 Task: Filter the all opportunities by "Won records"
Action: Mouse scrolled (132, 186) with delta (0, 0)
Screenshot: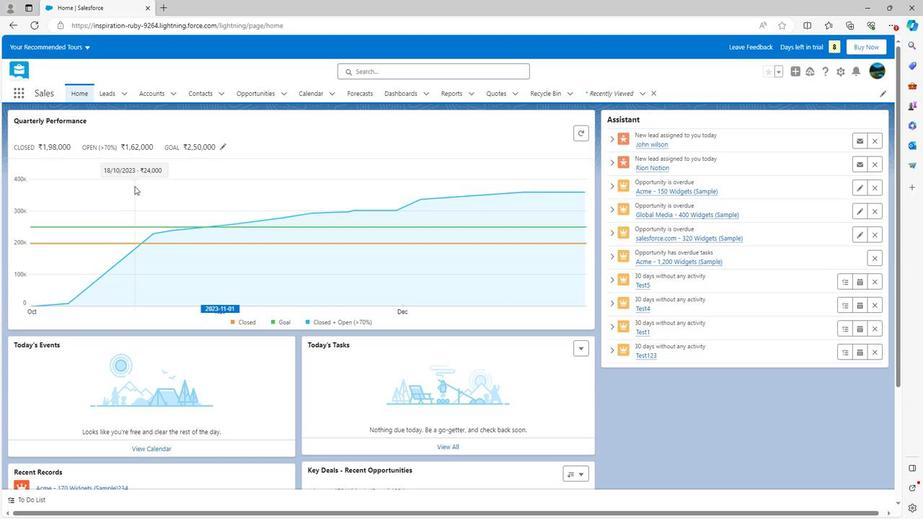 
Action: Mouse scrolled (132, 186) with delta (0, 0)
Screenshot: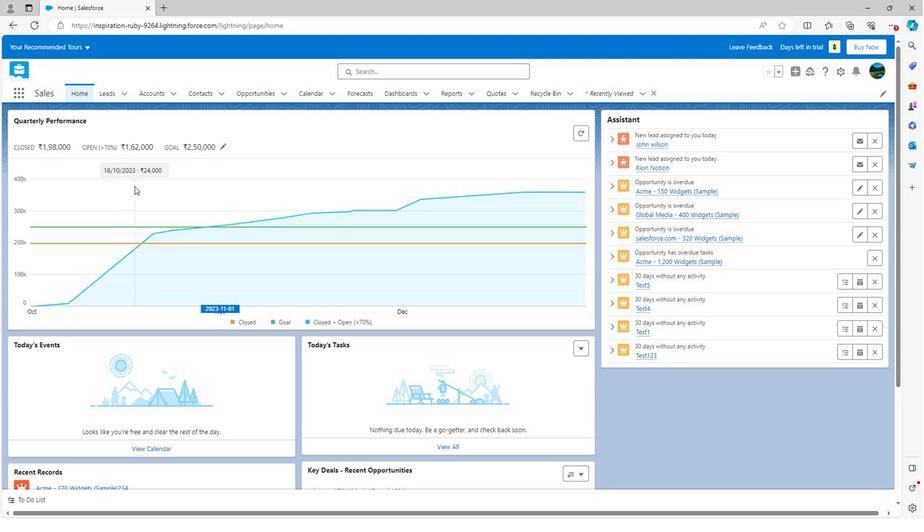 
Action: Mouse scrolled (132, 186) with delta (0, 0)
Screenshot: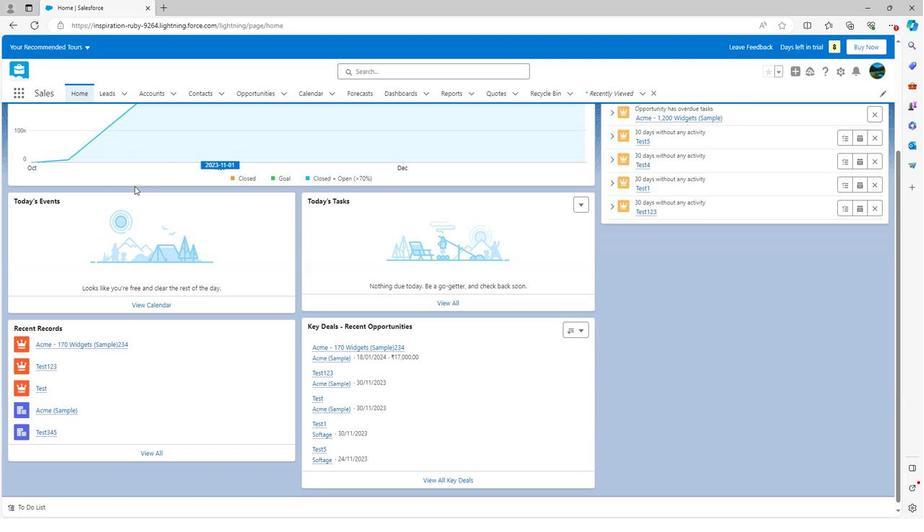 
Action: Mouse scrolled (132, 186) with delta (0, 0)
Screenshot: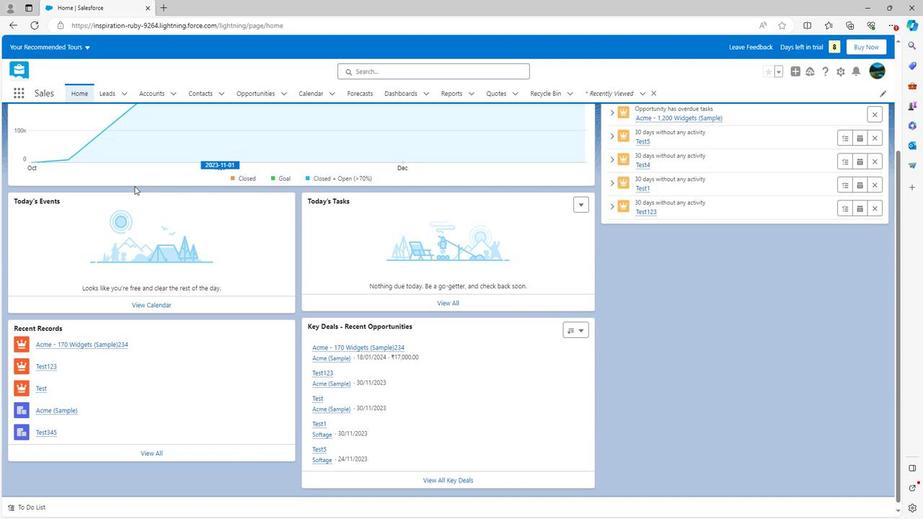 
Action: Mouse scrolled (132, 186) with delta (0, 0)
Screenshot: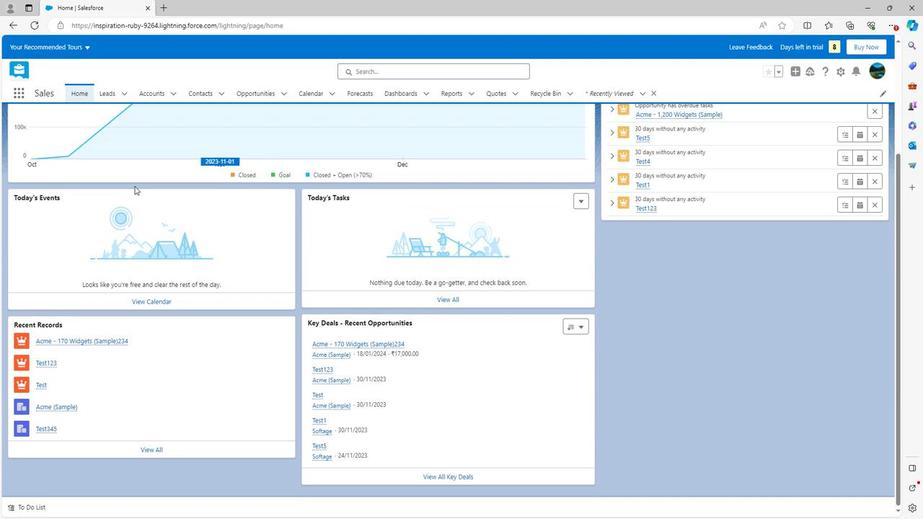 
Action: Mouse scrolled (132, 186) with delta (0, 0)
Screenshot: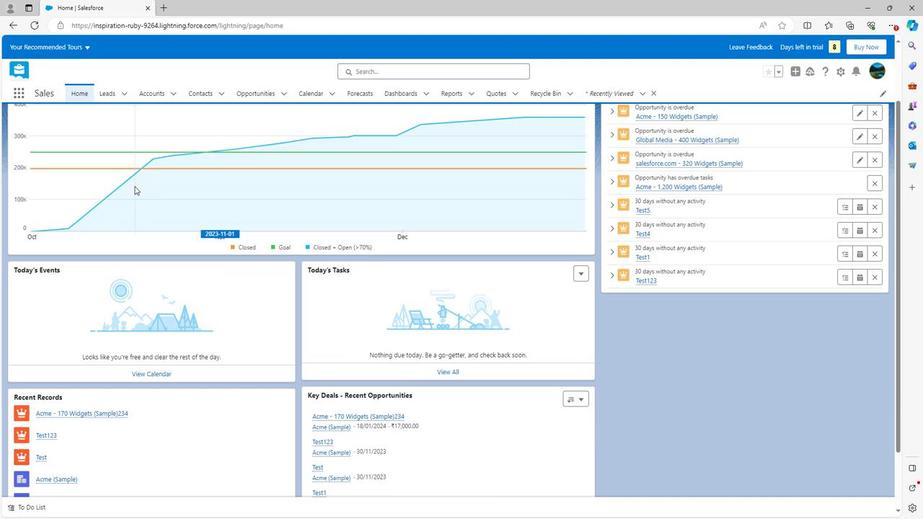 
Action: Mouse scrolled (132, 186) with delta (0, 0)
Screenshot: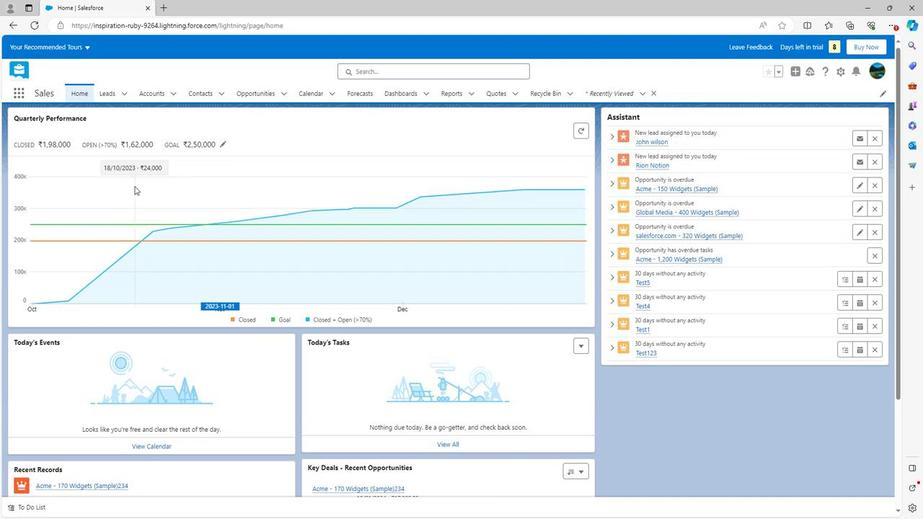 
Action: Mouse moved to (245, 93)
Screenshot: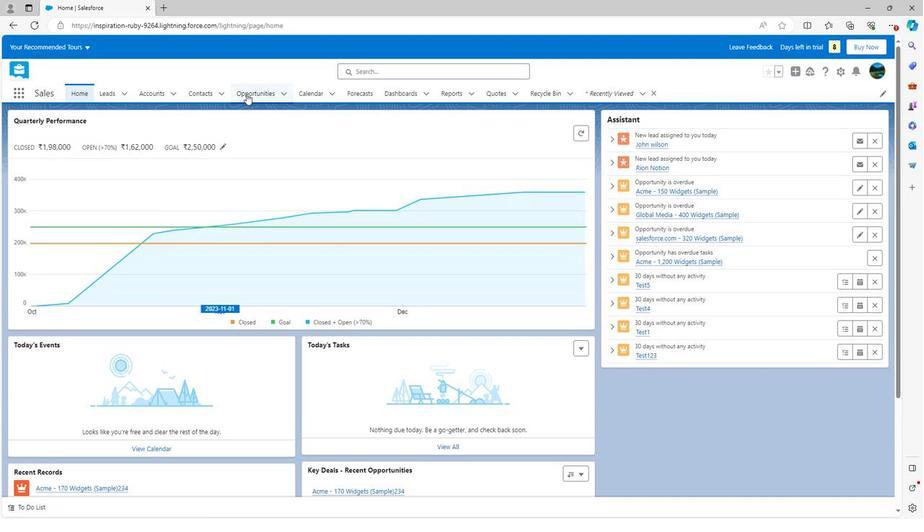 
Action: Mouse pressed left at (245, 93)
Screenshot: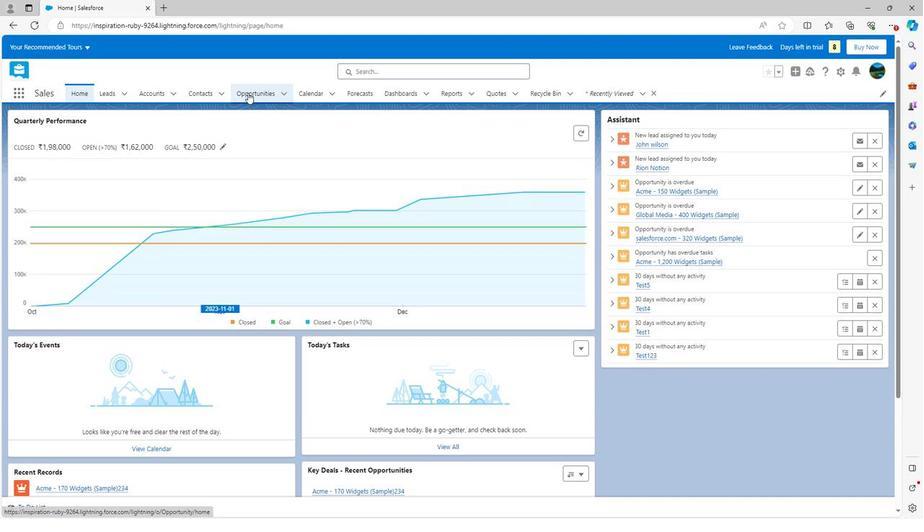
Action: Mouse moved to (104, 123)
Screenshot: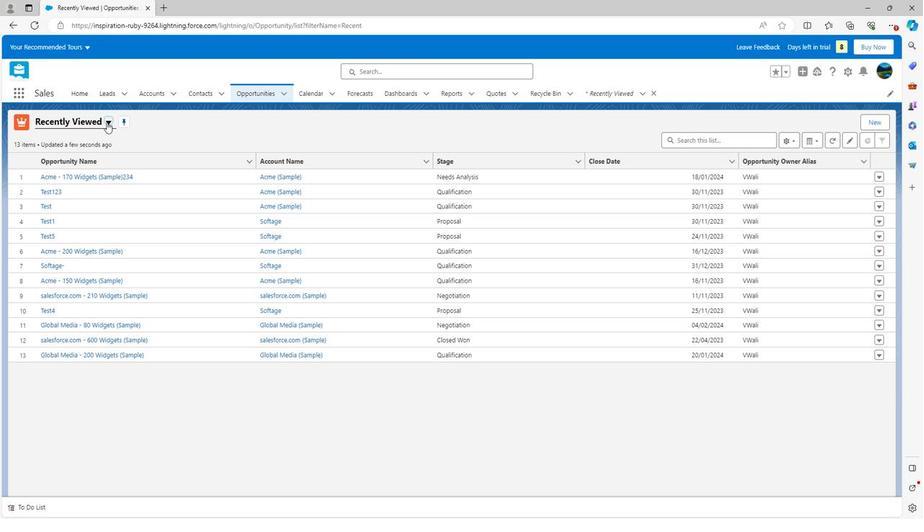 
Action: Mouse pressed left at (104, 123)
Screenshot: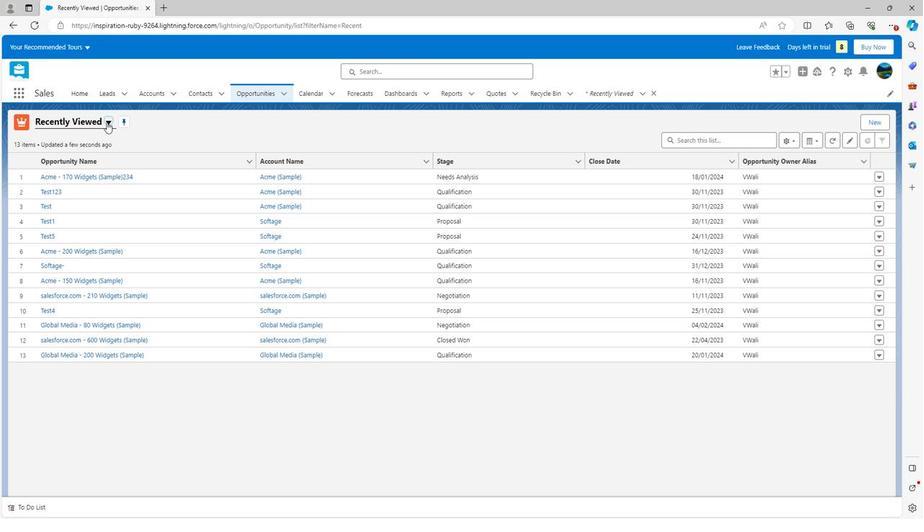 
Action: Mouse moved to (56, 309)
Screenshot: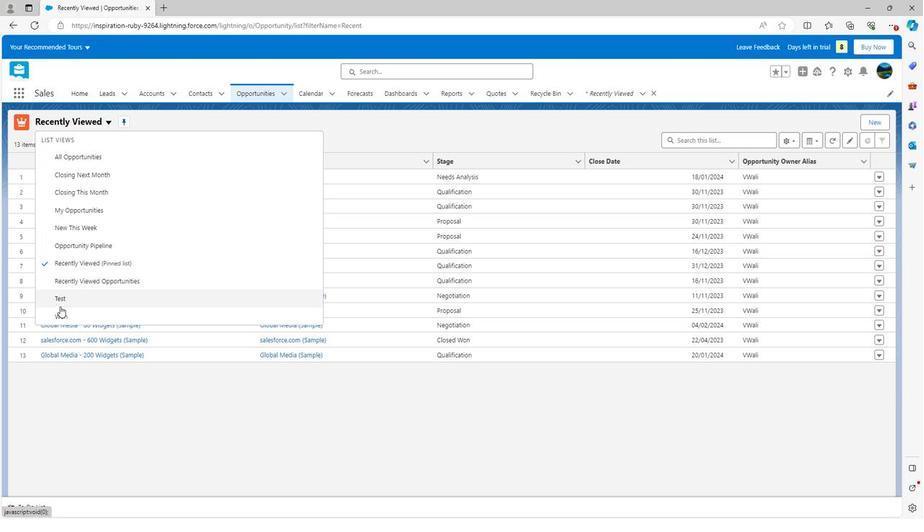 
Action: Mouse pressed left at (56, 309)
Screenshot: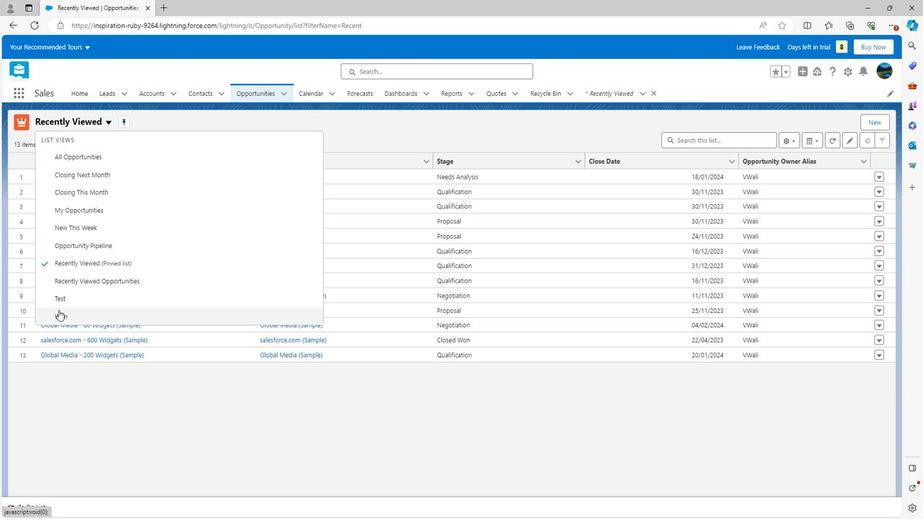 
Action: Mouse moved to (75, 246)
Screenshot: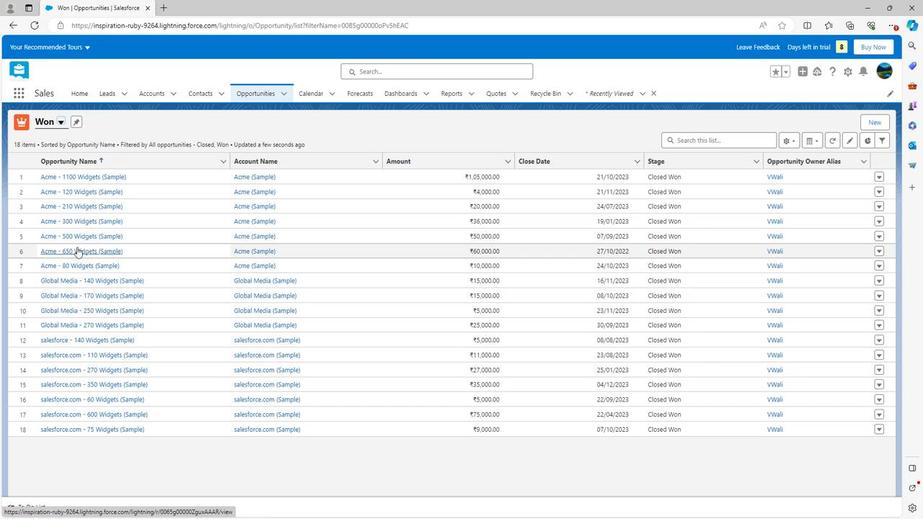 
Action: Mouse scrolled (75, 245) with delta (0, 0)
Screenshot: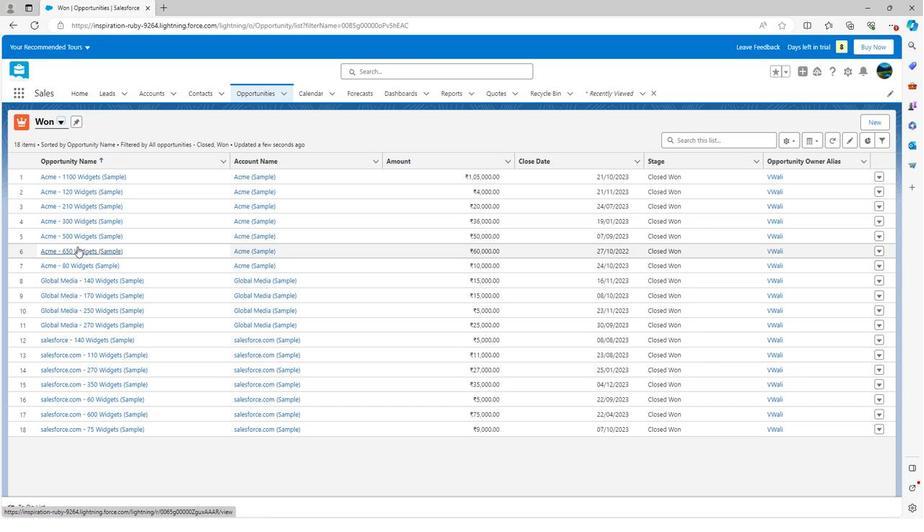
Action: Mouse scrolled (75, 245) with delta (0, 0)
Screenshot: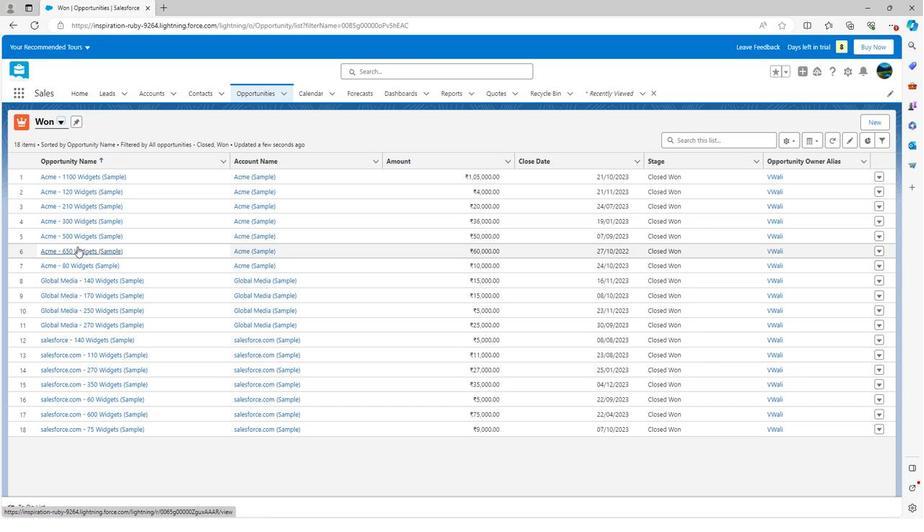 
Action: Mouse scrolled (75, 245) with delta (0, 0)
Screenshot: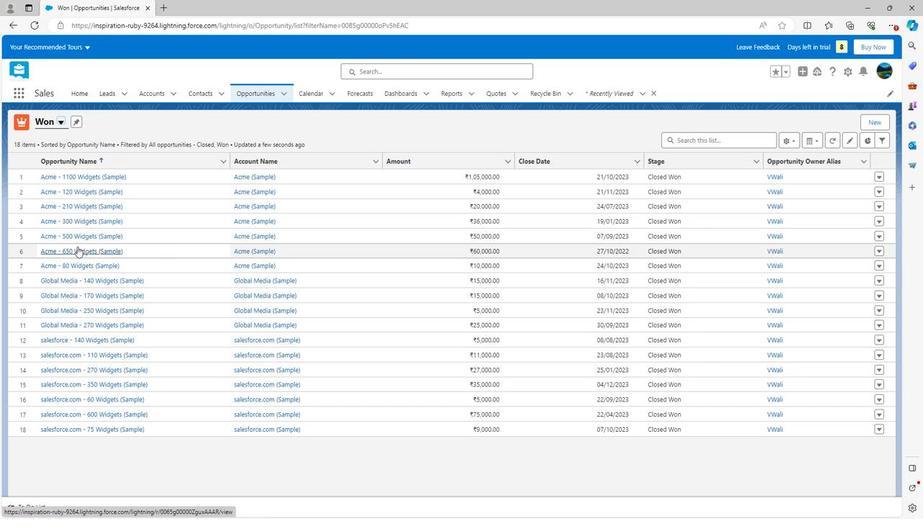 
Action: Mouse scrolled (75, 245) with delta (0, 0)
Screenshot: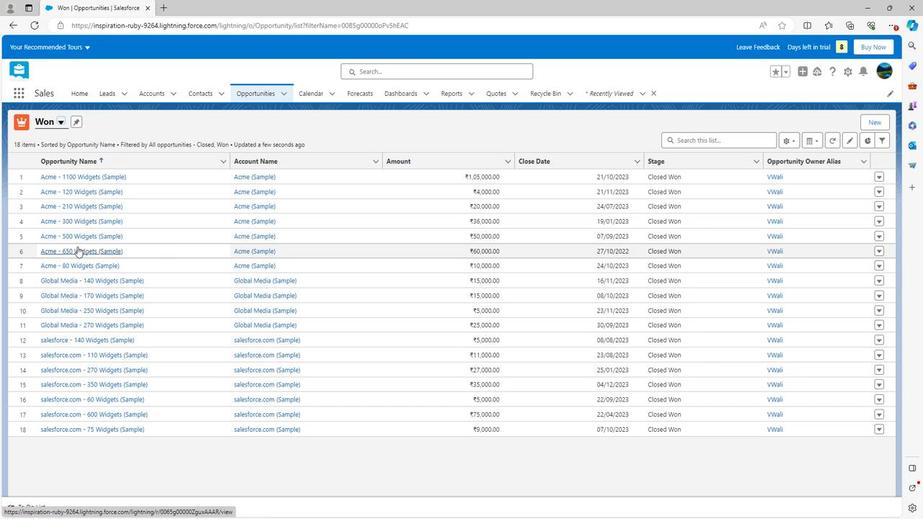 
Action: Mouse moved to (99, 431)
Screenshot: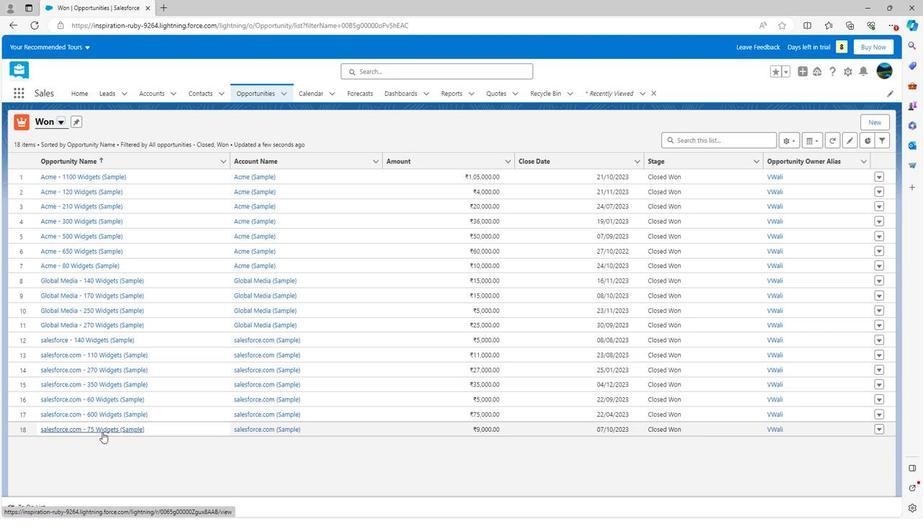 
